 Task: Check the percentage active listings of stainless steel appliances in the last 5 years.
Action: Mouse moved to (1068, 239)
Screenshot: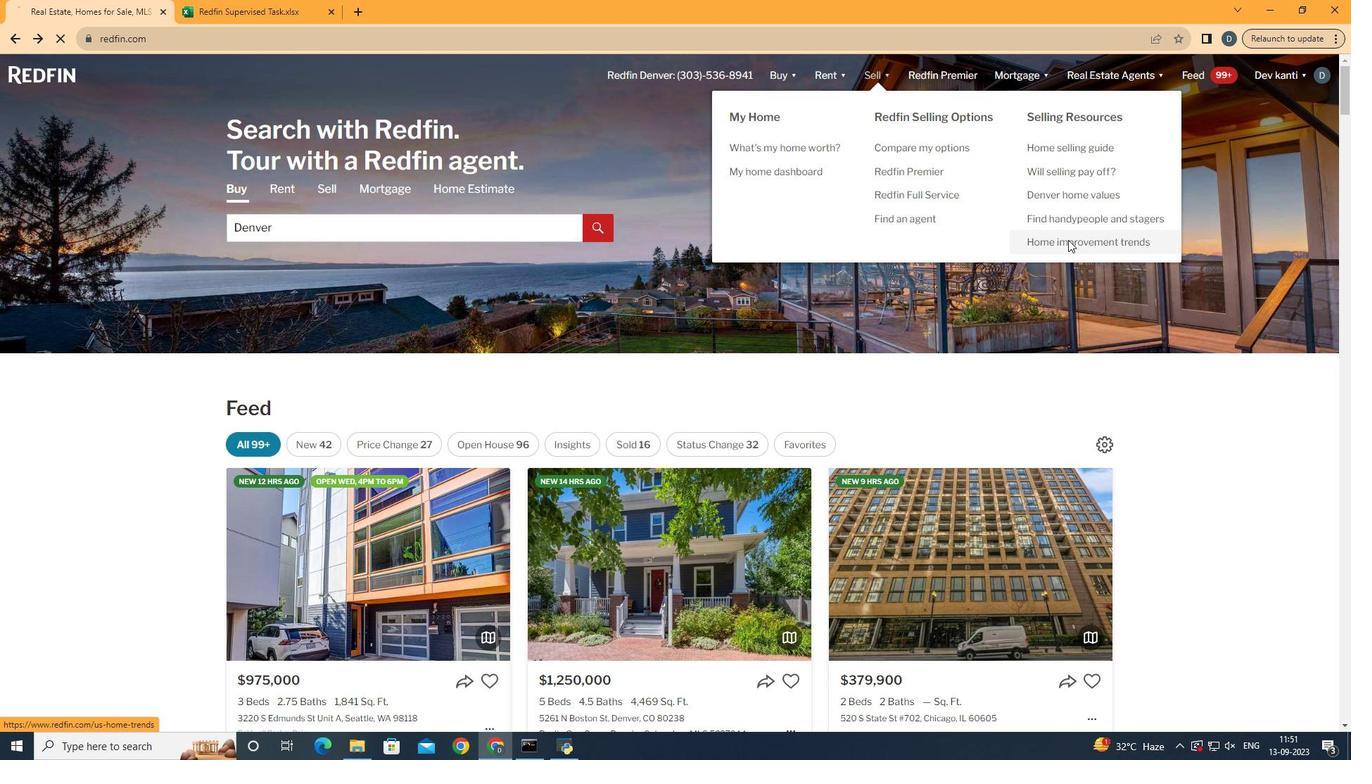 
Action: Mouse pressed left at (1068, 239)
Screenshot: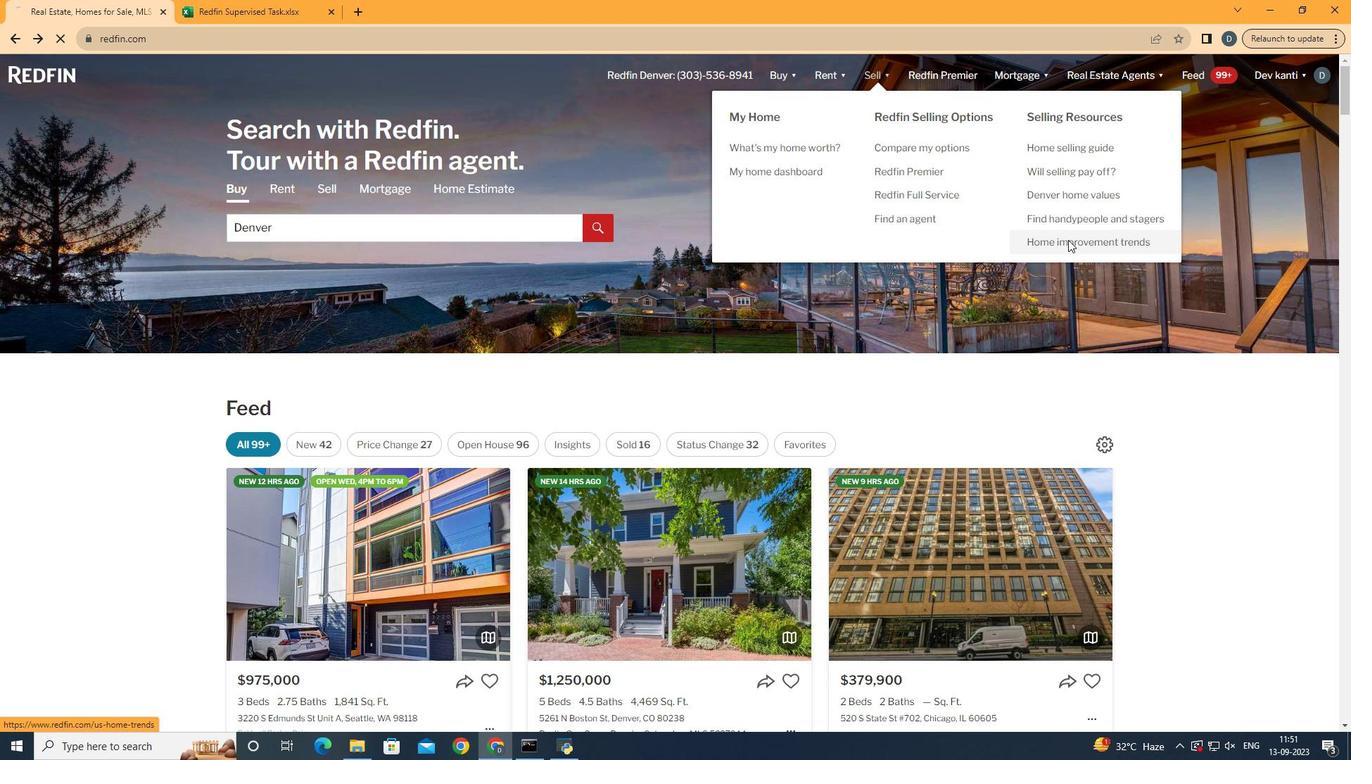 
Action: Mouse moved to (368, 272)
Screenshot: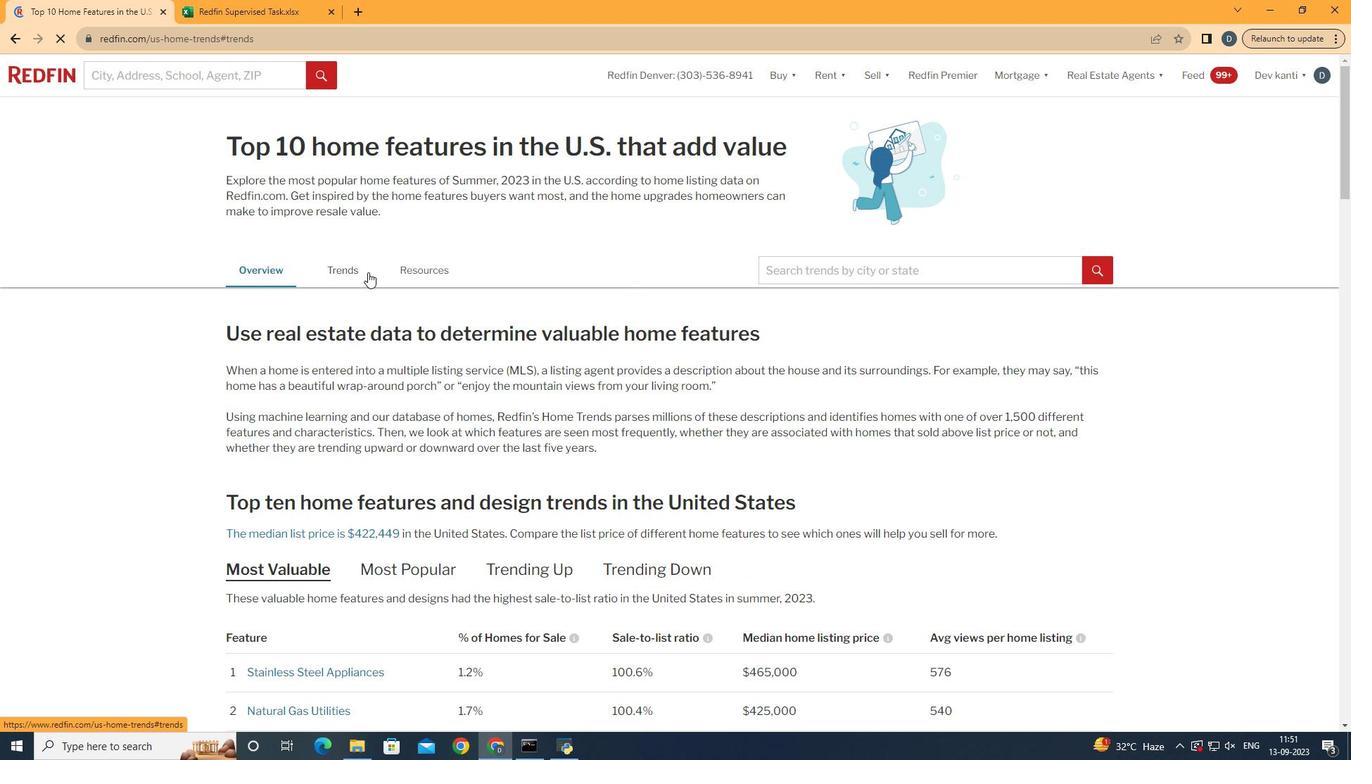 
Action: Mouse pressed left at (368, 272)
Screenshot: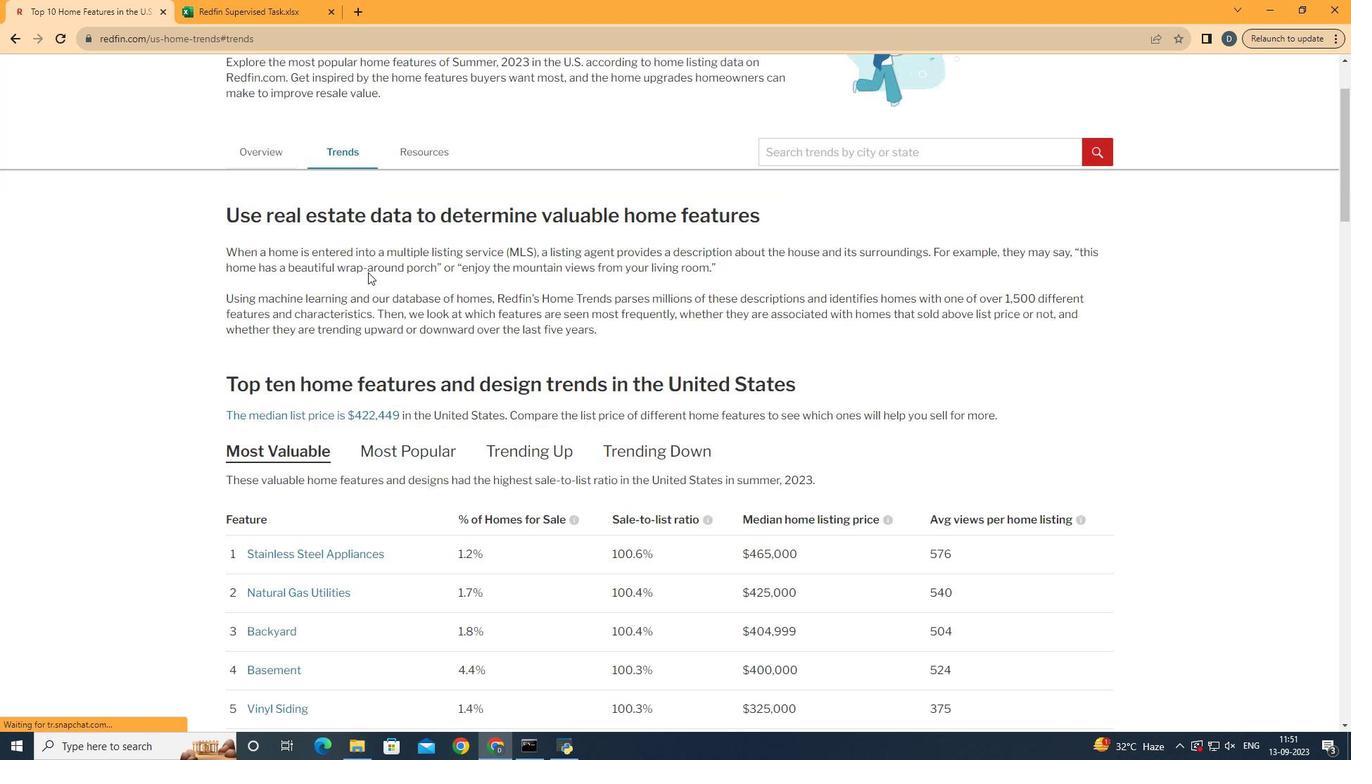 
Action: Mouse scrolled (368, 271) with delta (0, 0)
Screenshot: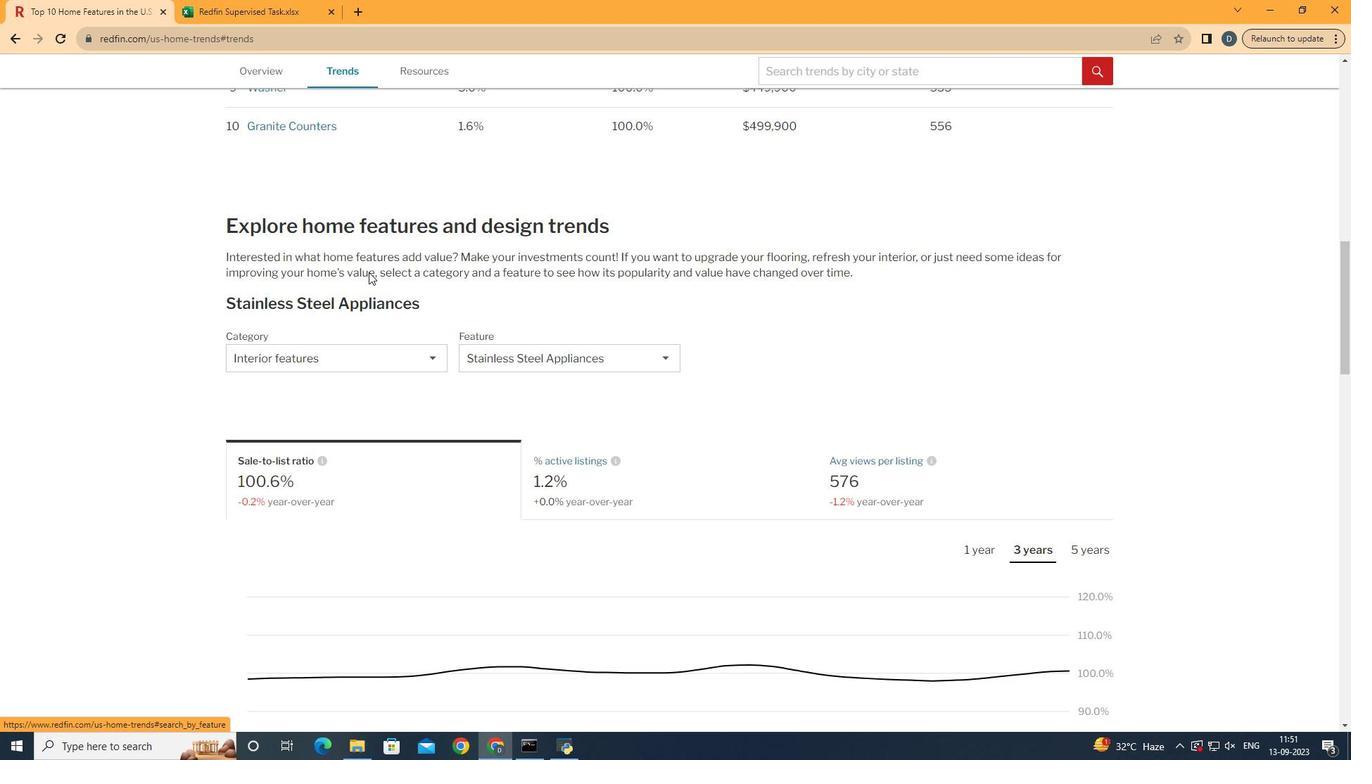 
Action: Mouse scrolled (368, 271) with delta (0, 0)
Screenshot: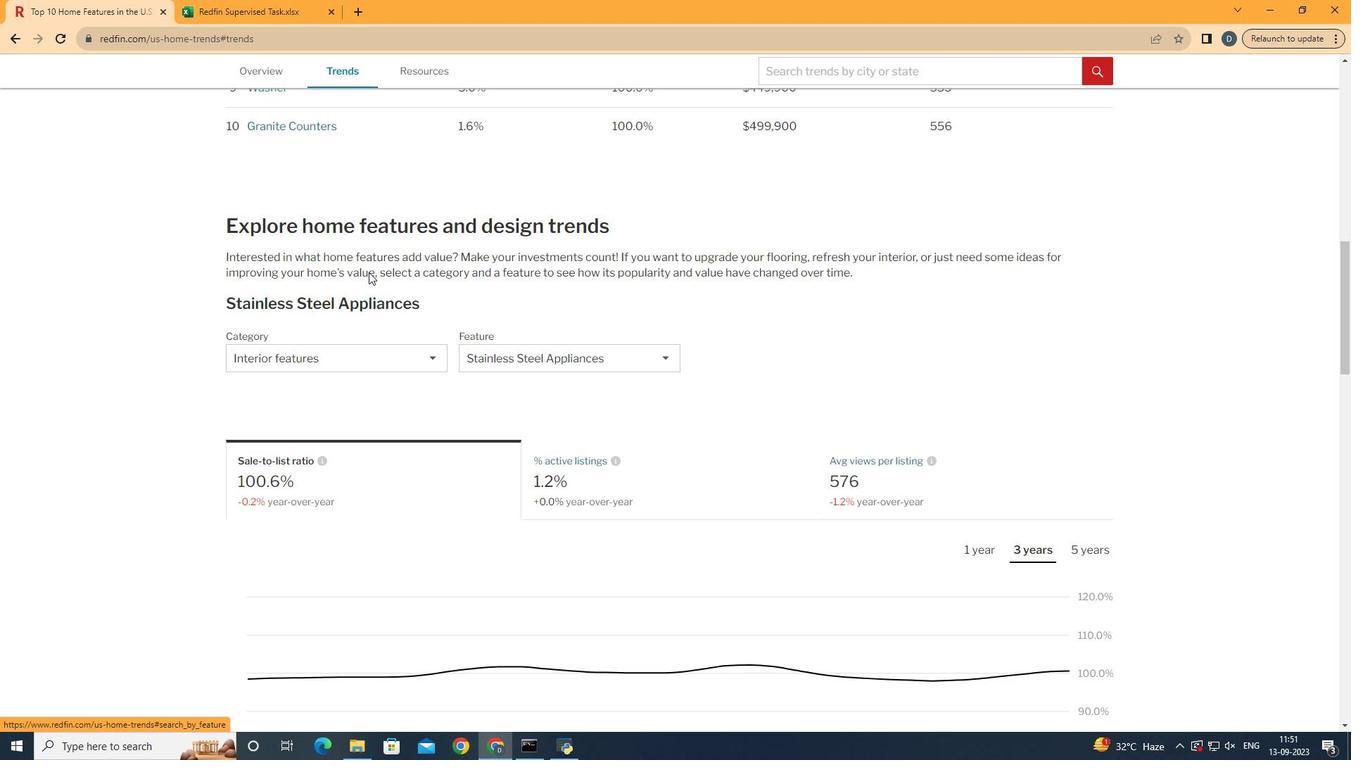 
Action: Mouse scrolled (368, 271) with delta (0, 0)
Screenshot: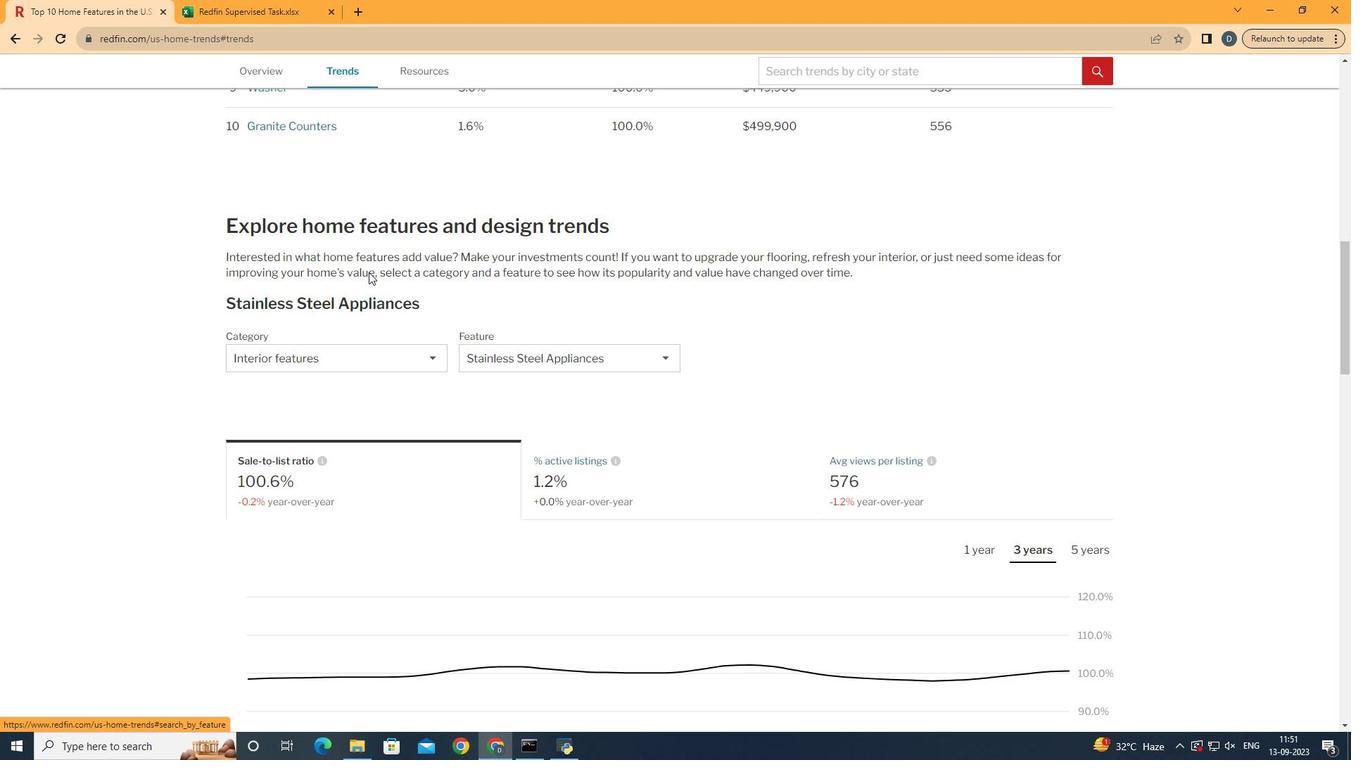 
Action: Mouse scrolled (368, 271) with delta (0, 0)
Screenshot: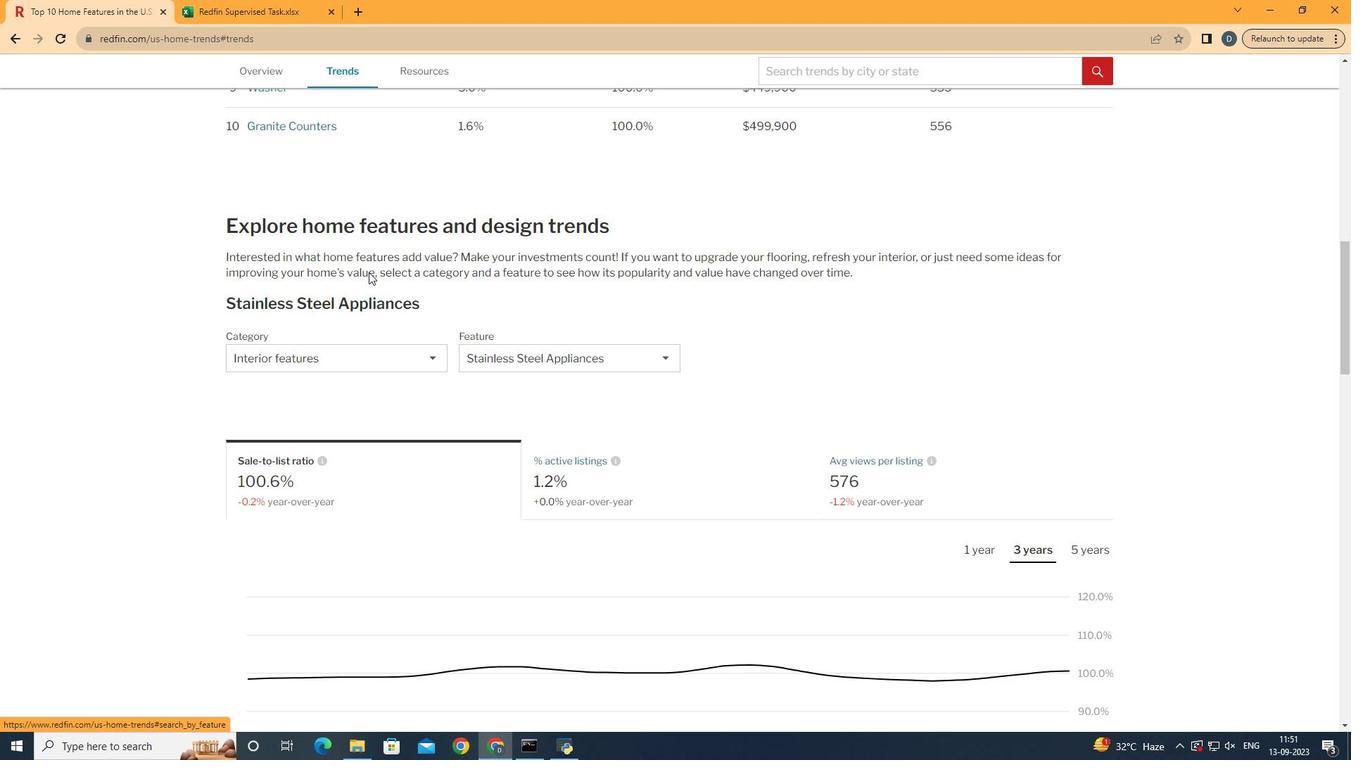 
Action: Mouse scrolled (368, 271) with delta (0, 0)
Screenshot: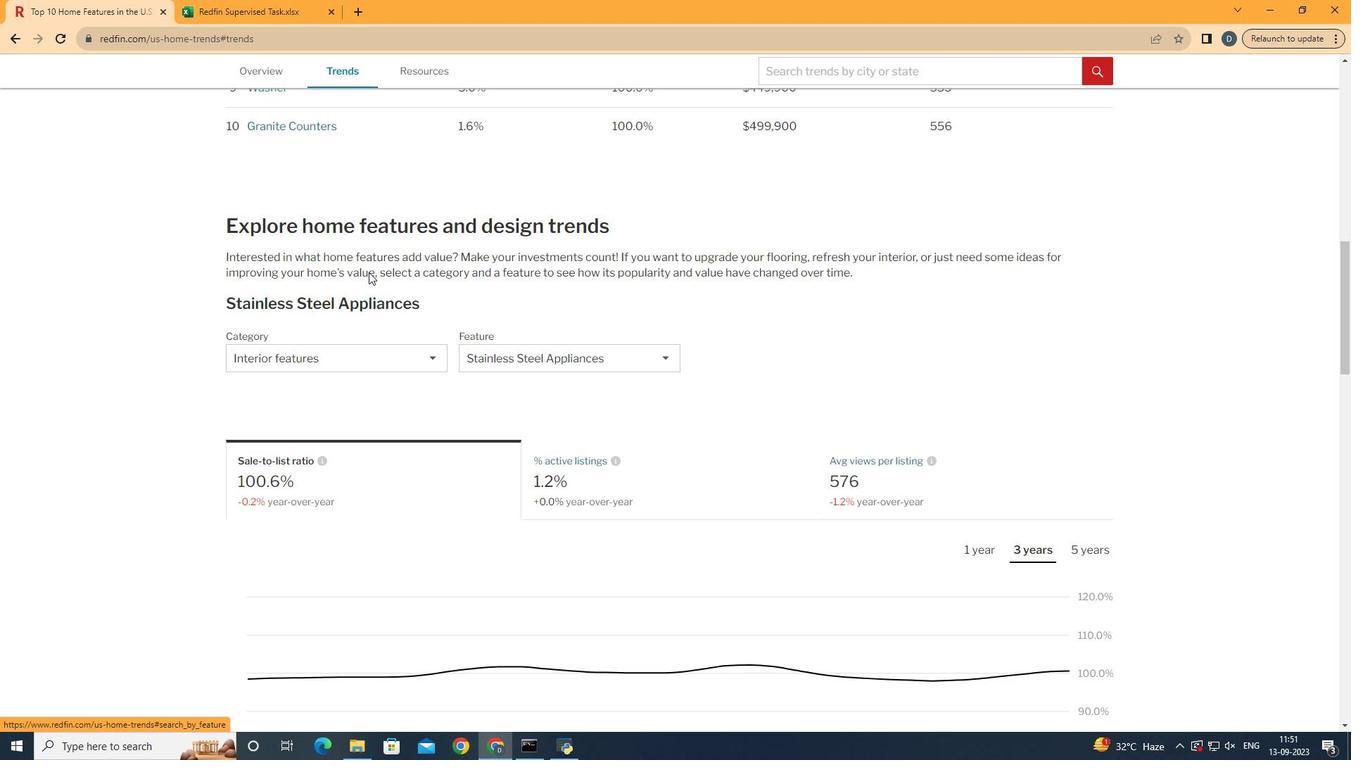 
Action: Mouse scrolled (368, 271) with delta (0, 0)
Screenshot: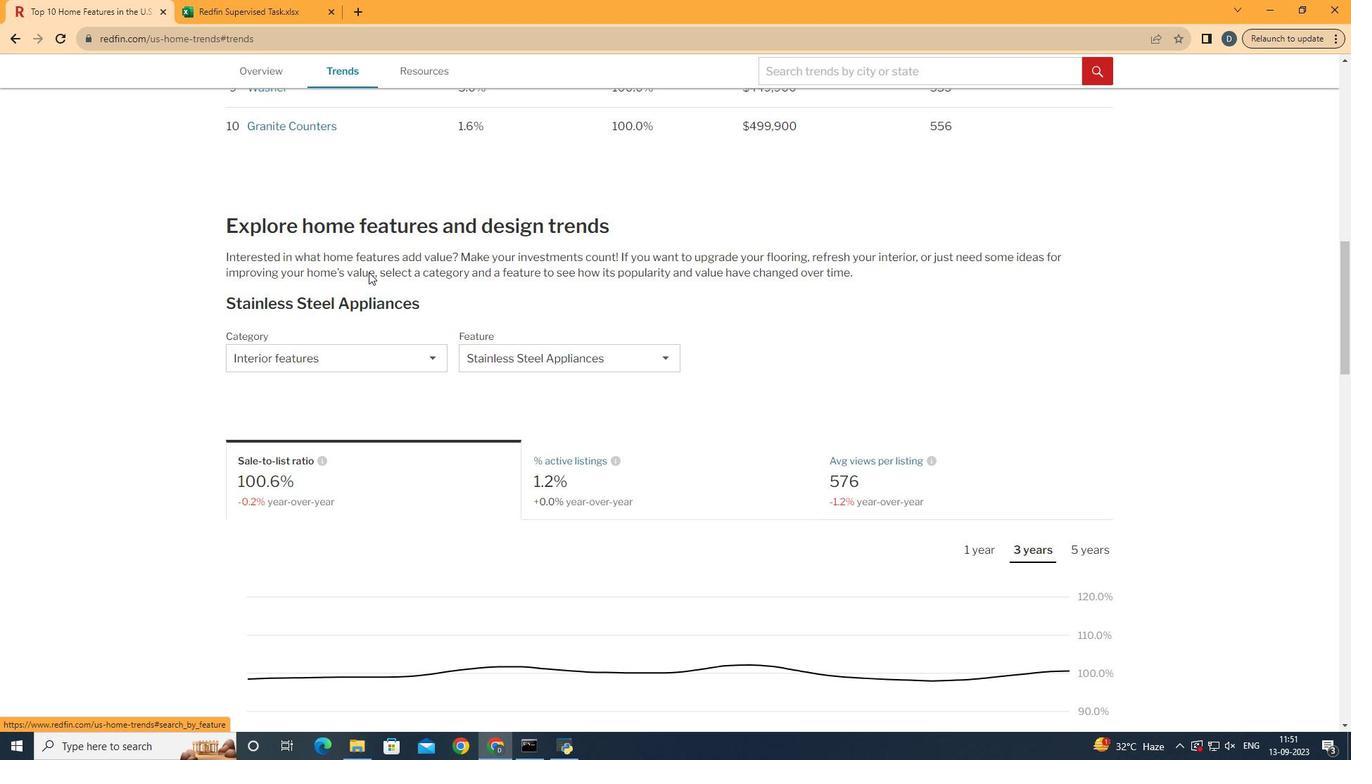 
Action: Mouse scrolled (368, 271) with delta (0, 0)
Screenshot: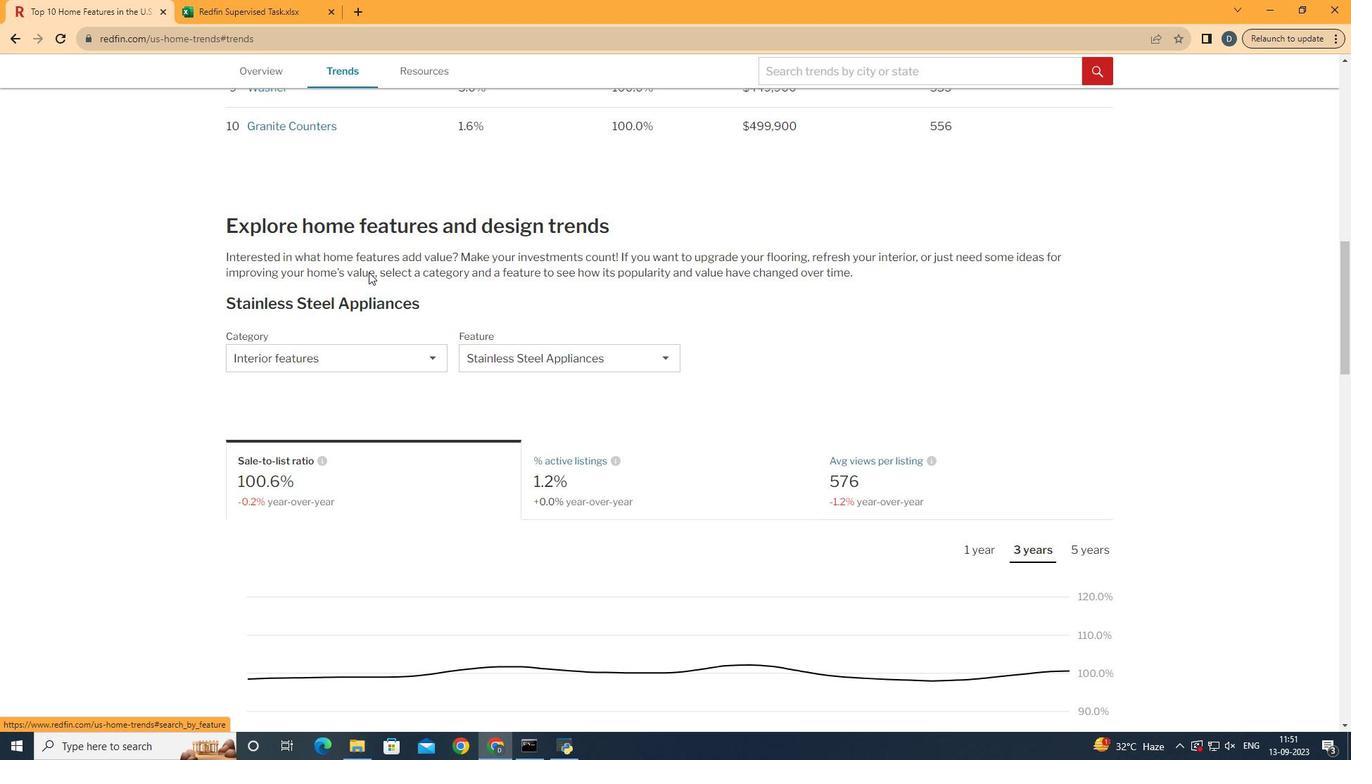
Action: Mouse moved to (391, 372)
Screenshot: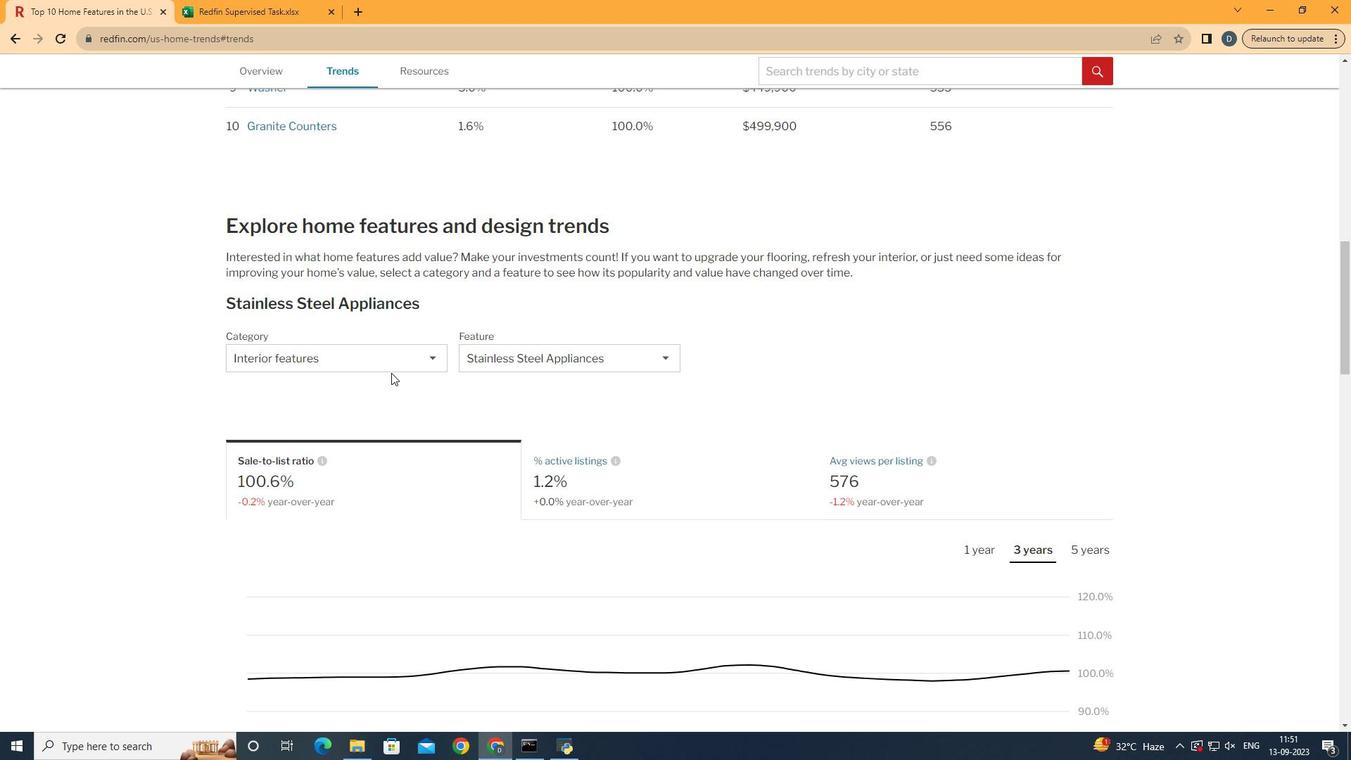 
Action: Mouse pressed left at (391, 372)
Screenshot: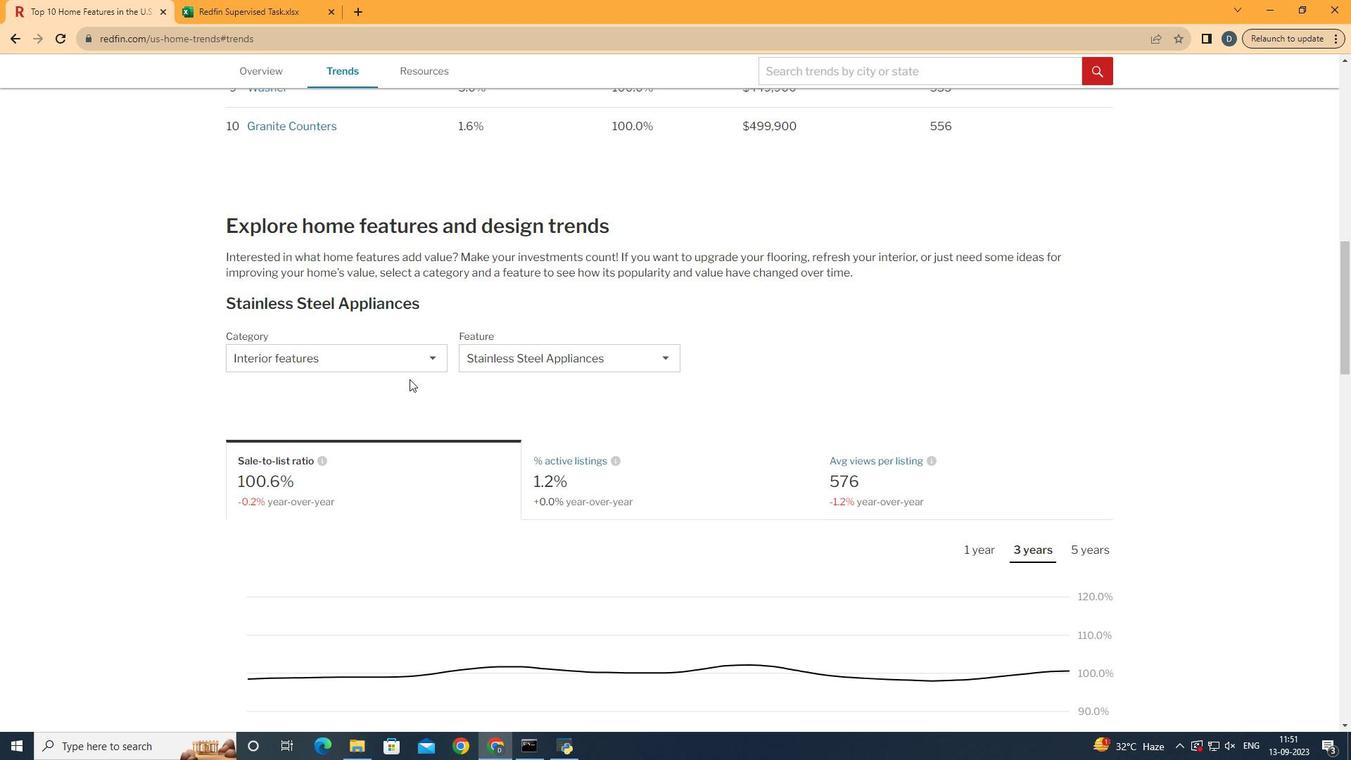 
Action: Mouse moved to (422, 368)
Screenshot: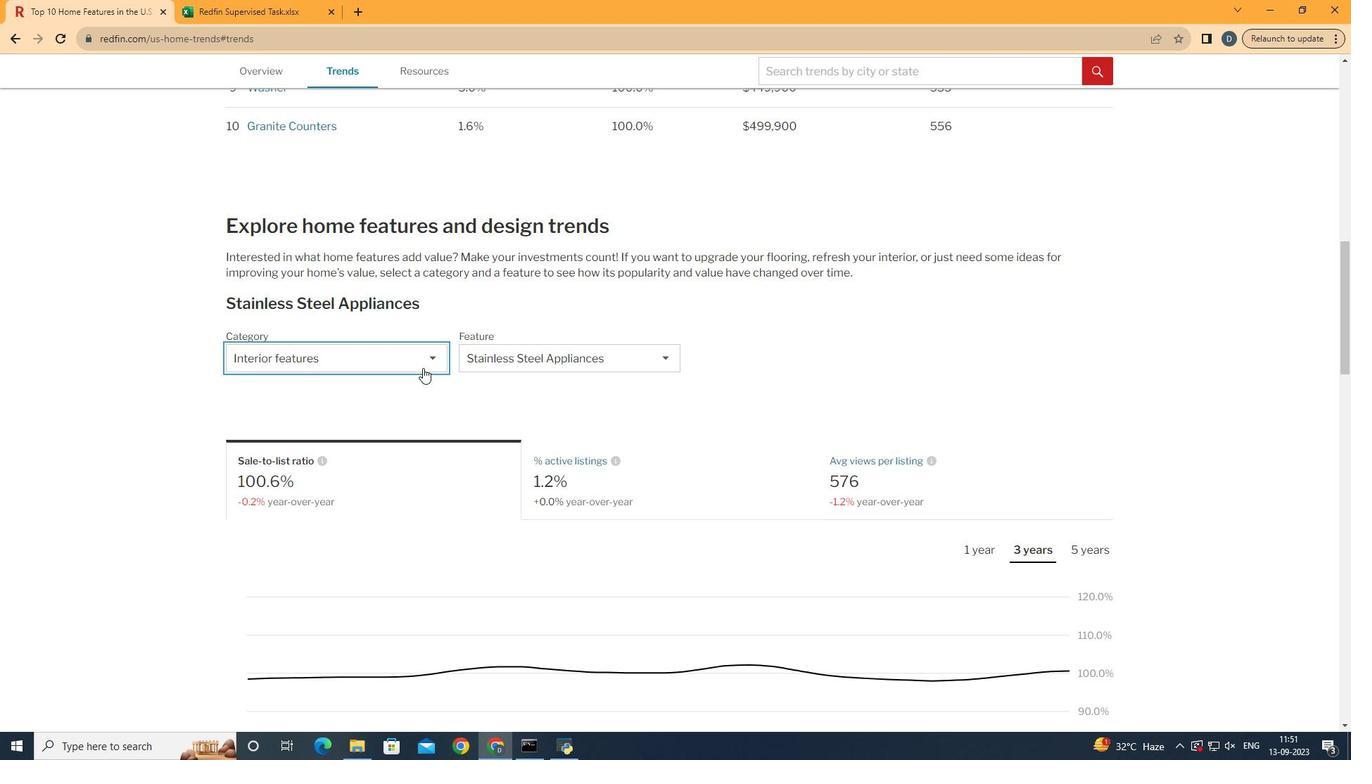 
Action: Mouse pressed left at (422, 368)
Screenshot: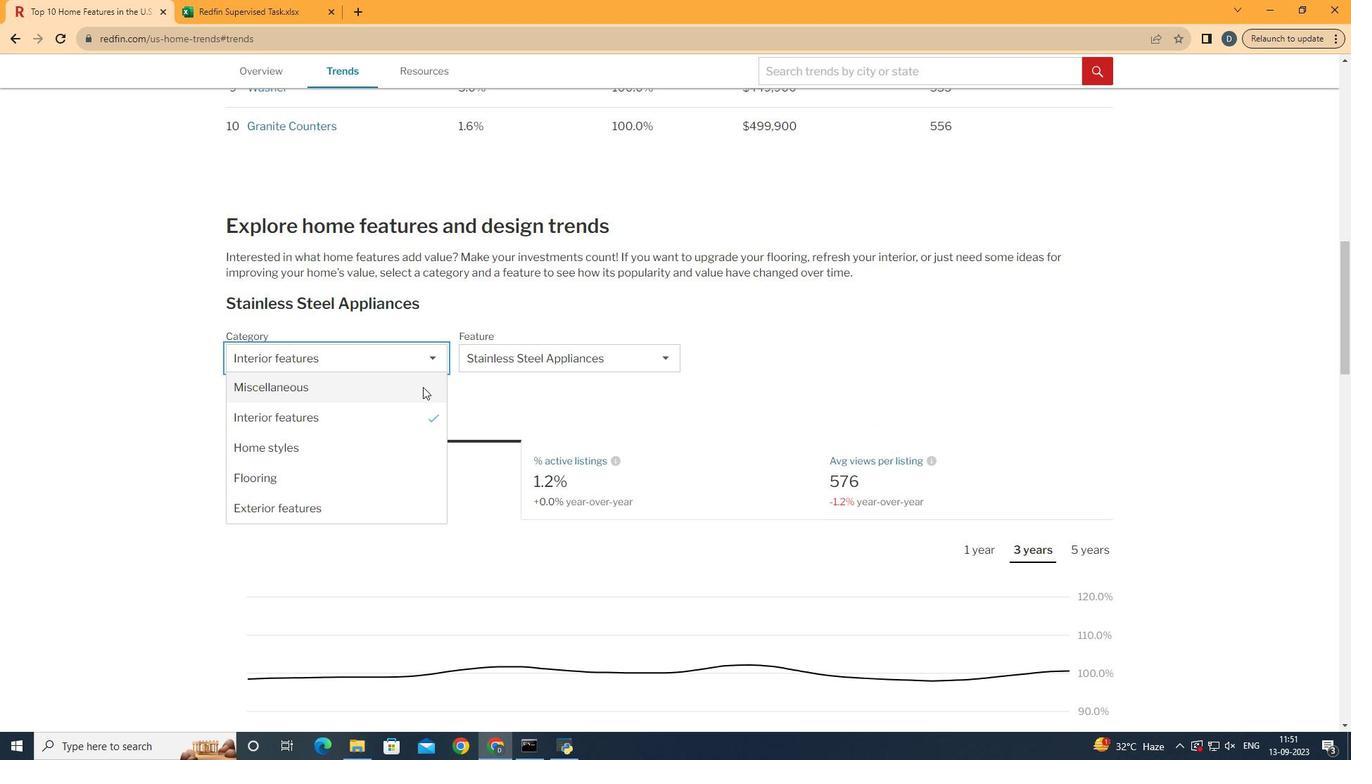 
Action: Mouse moved to (412, 415)
Screenshot: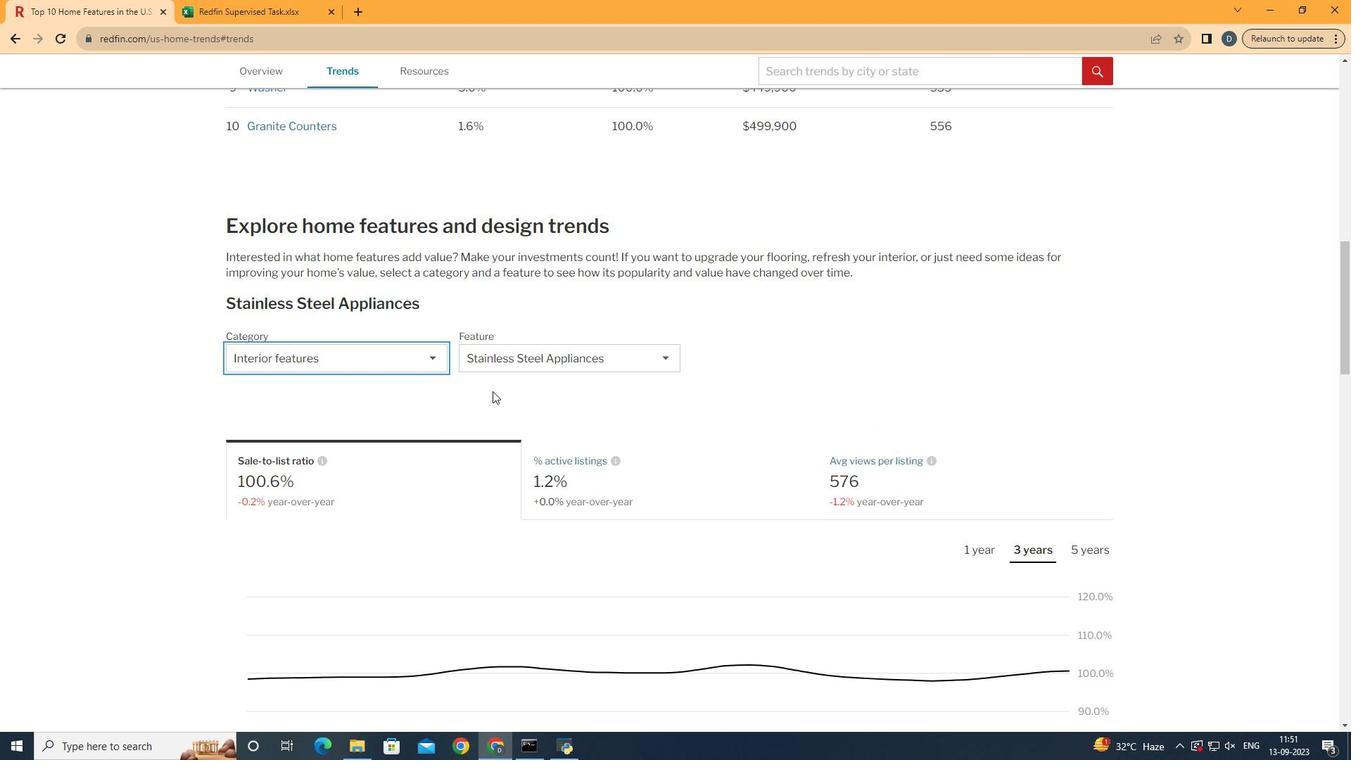 
Action: Mouse pressed left at (412, 415)
Screenshot: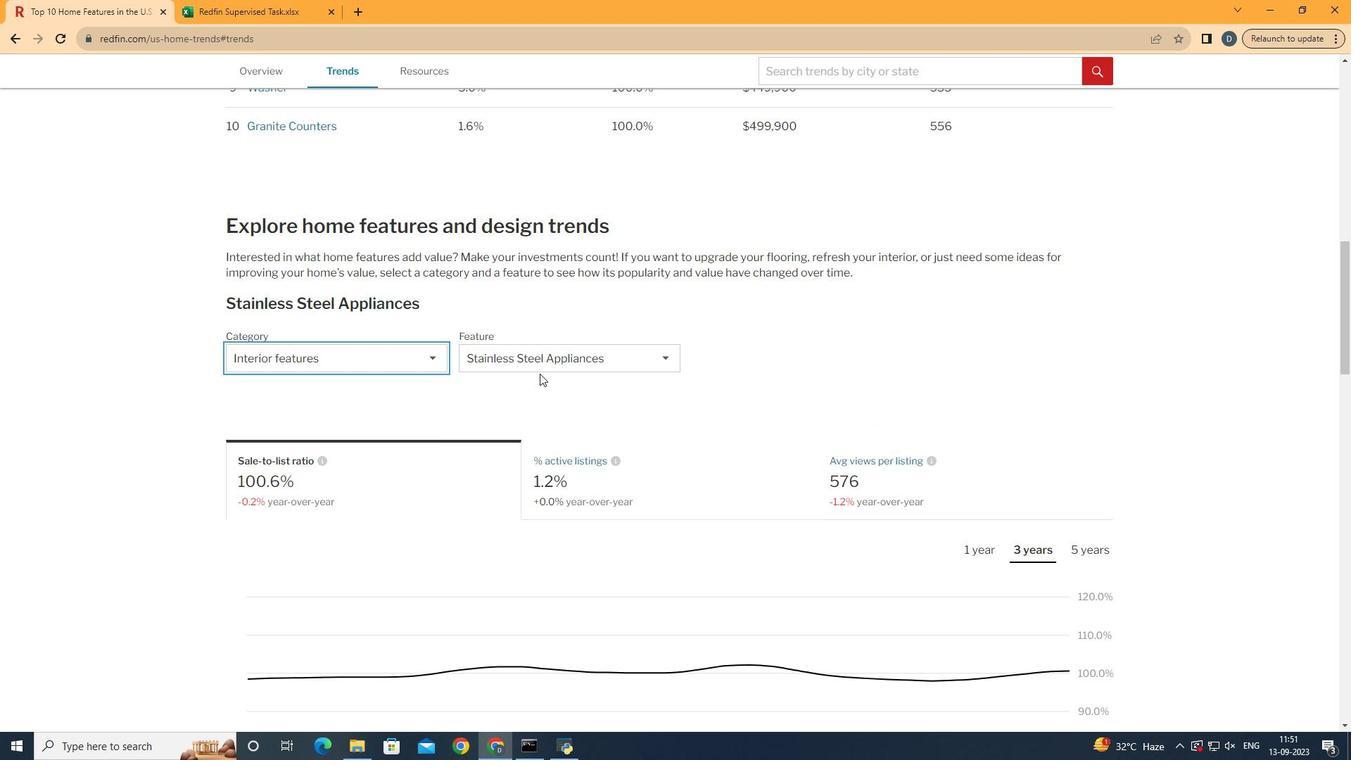 
Action: Mouse moved to (546, 370)
Screenshot: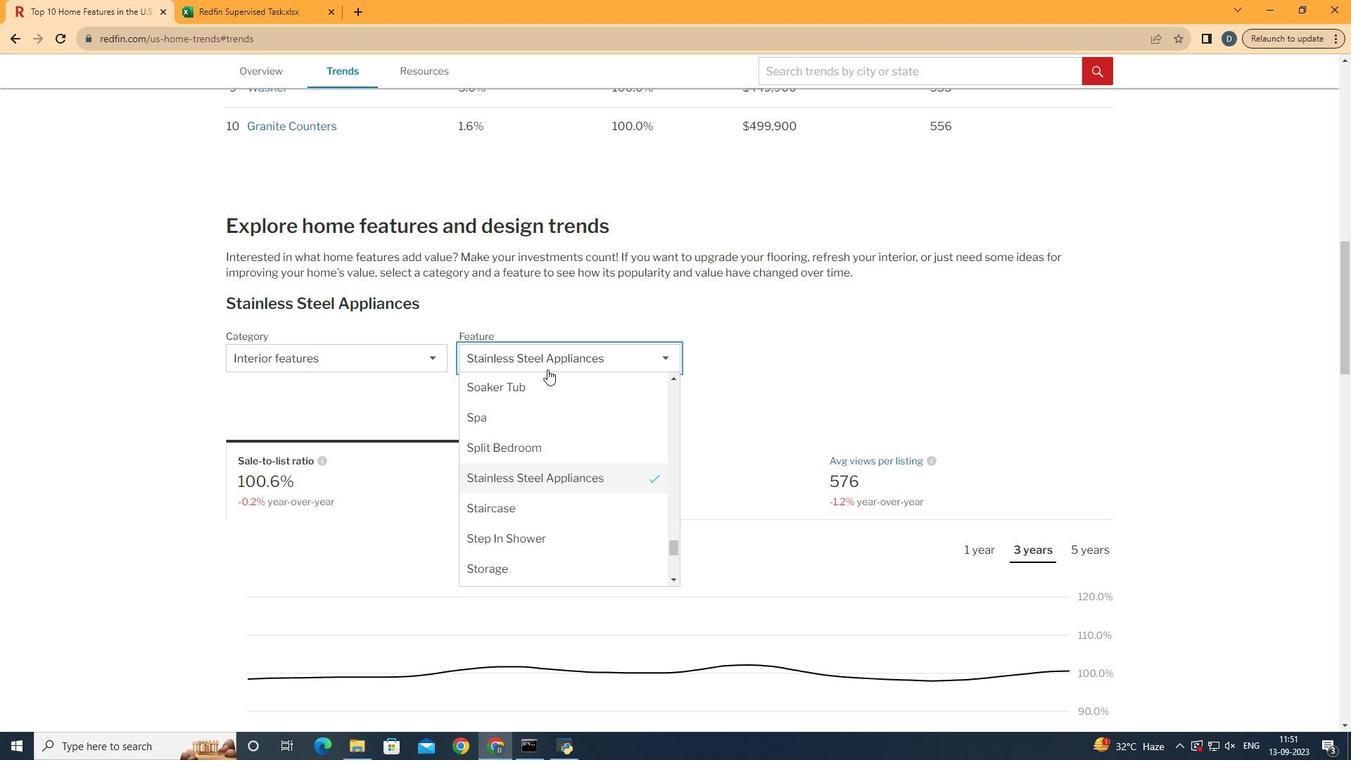 
Action: Mouse pressed left at (546, 370)
Screenshot: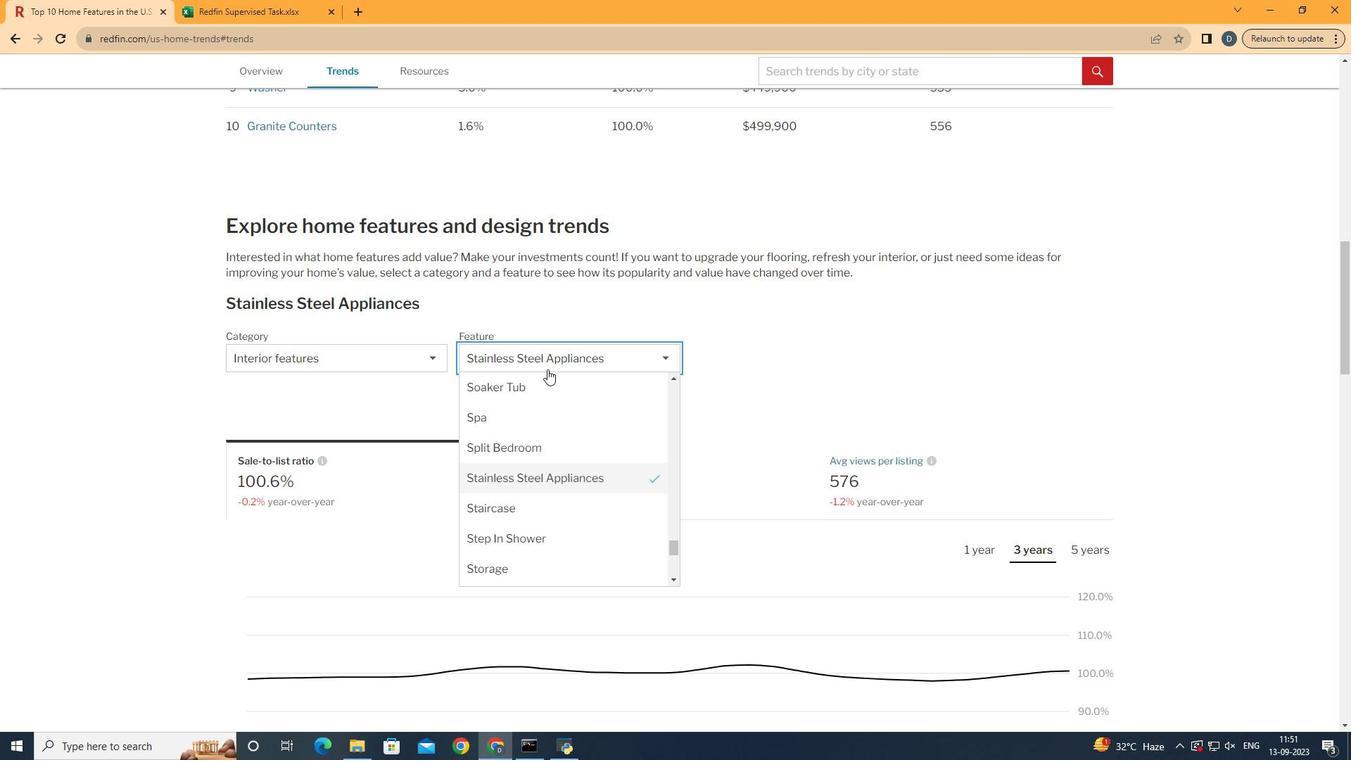 
Action: Mouse moved to (596, 473)
Screenshot: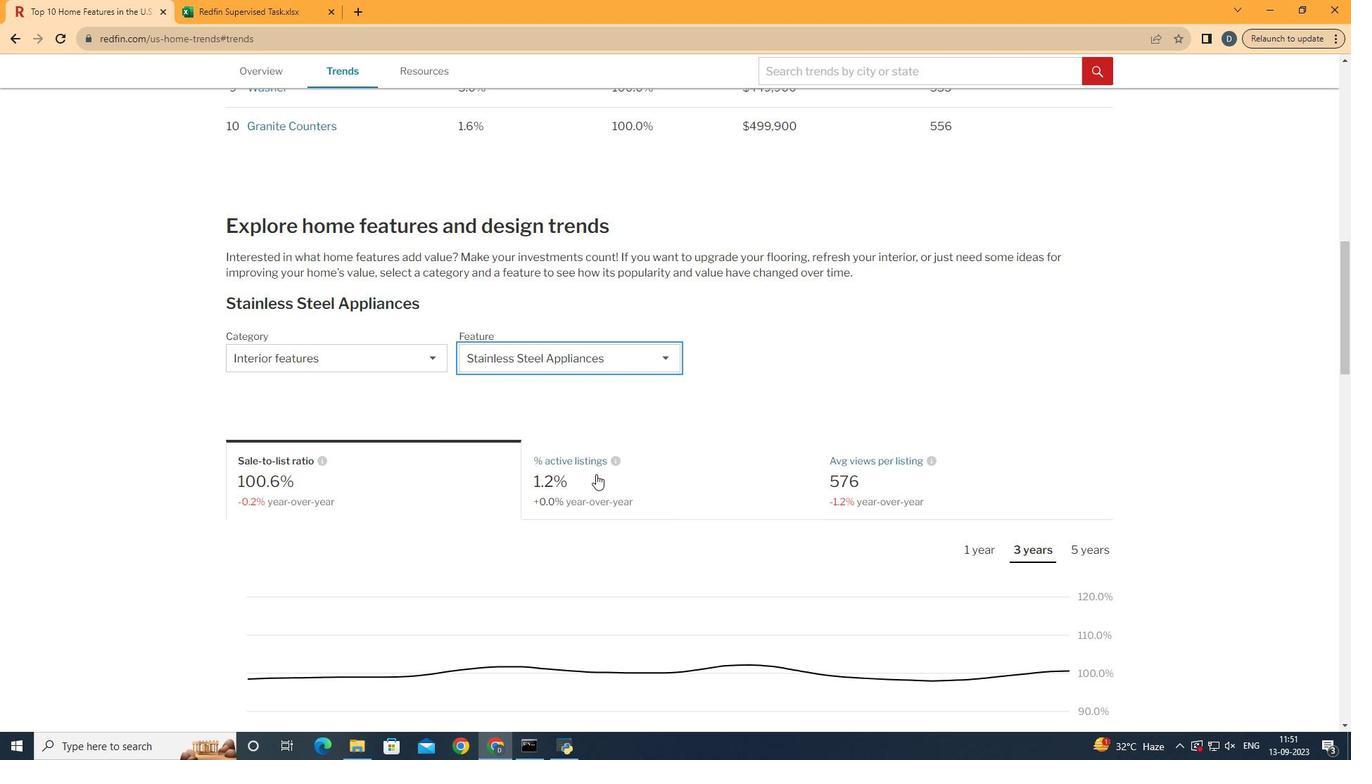 
Action: Mouse pressed left at (596, 473)
Screenshot: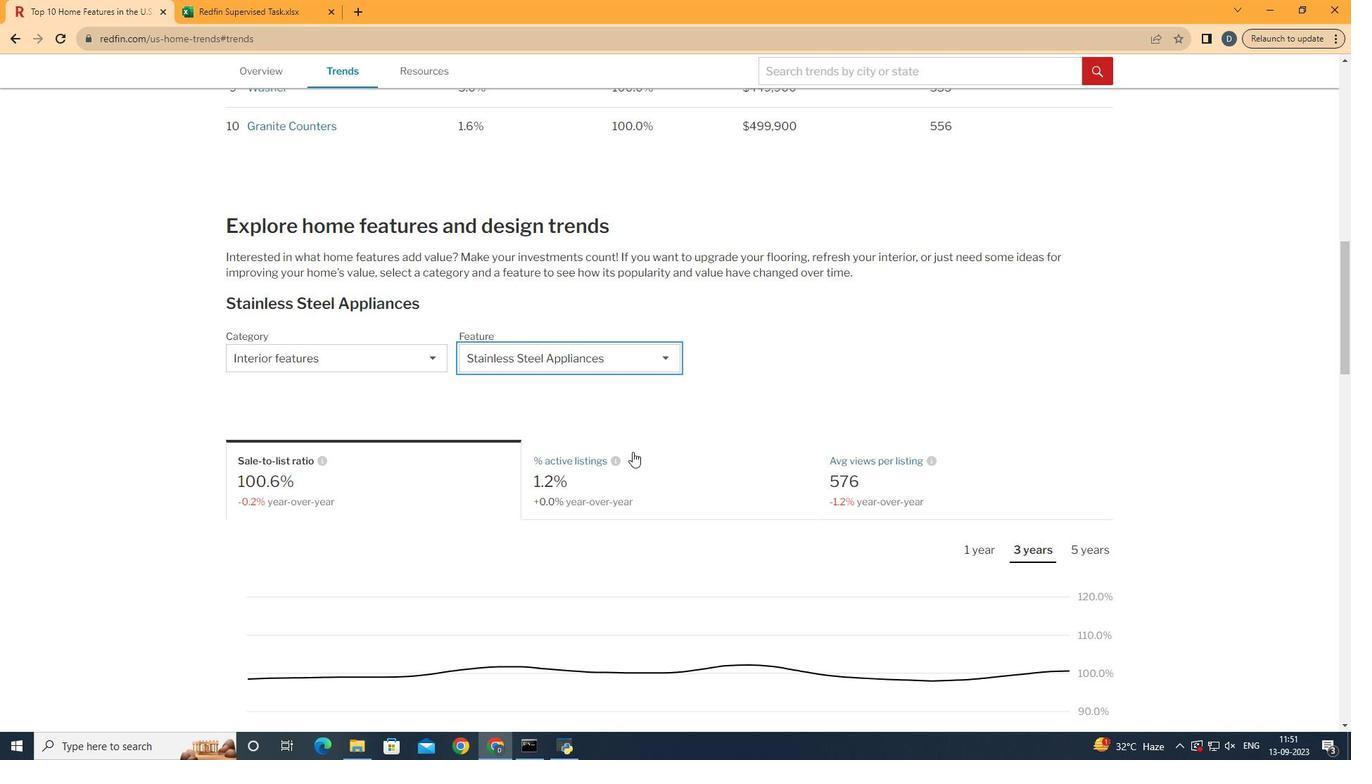 
Action: Mouse moved to (703, 394)
Screenshot: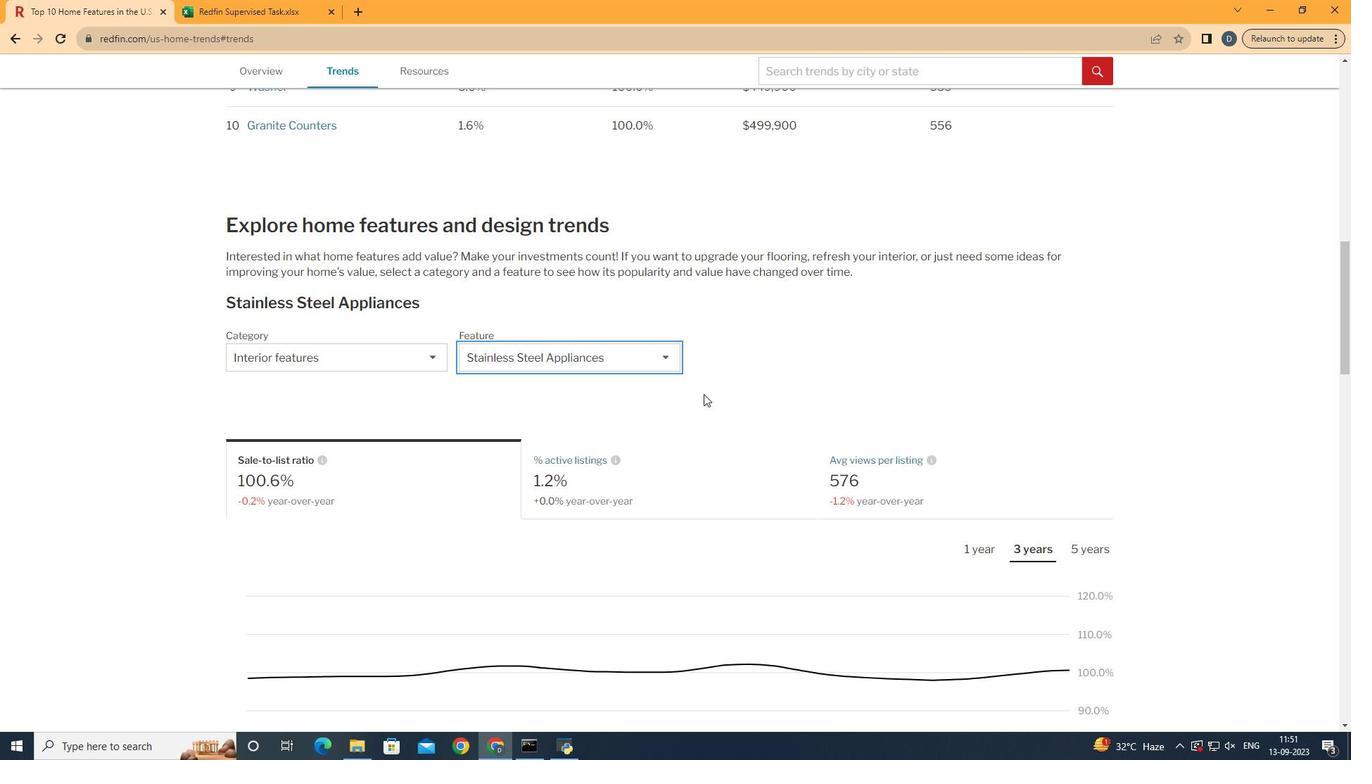 
Action: Mouse scrolled (703, 393) with delta (0, 0)
Screenshot: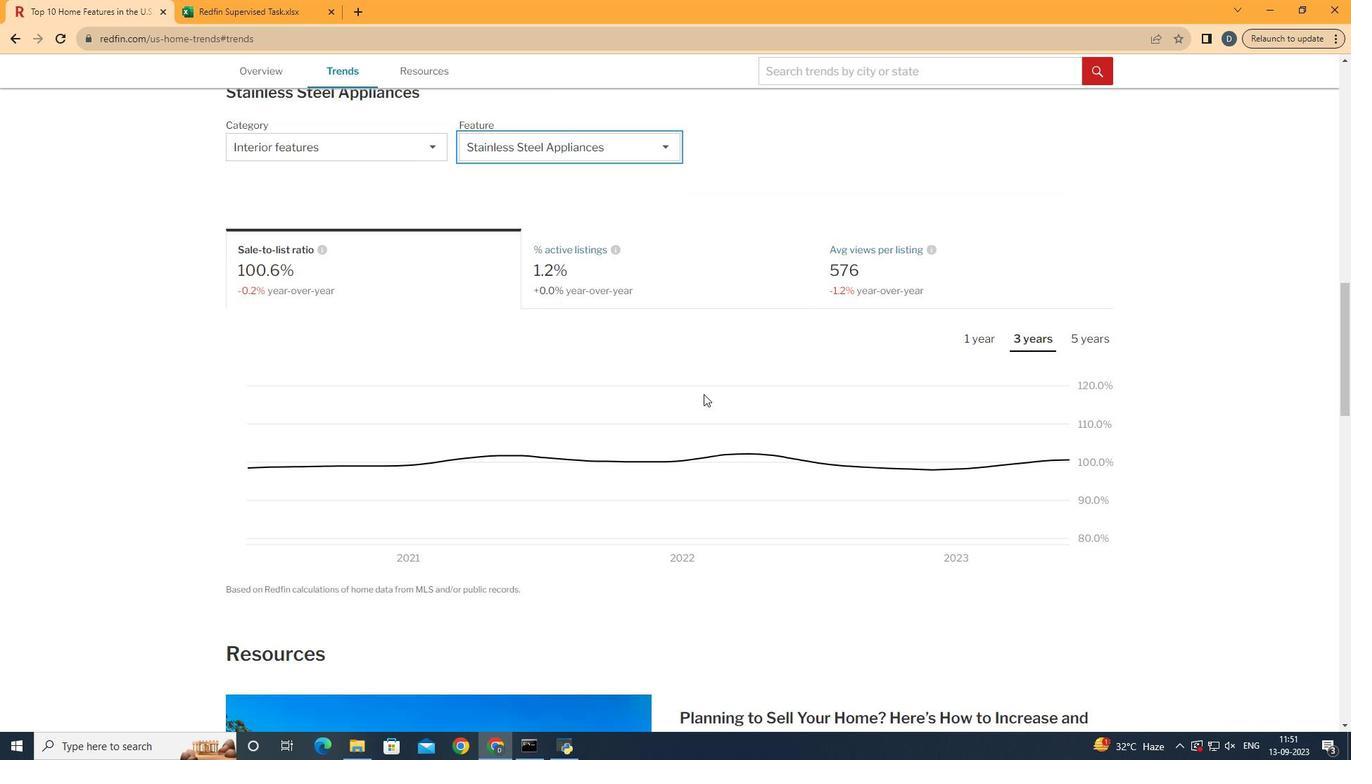 
Action: Mouse scrolled (703, 393) with delta (0, 0)
Screenshot: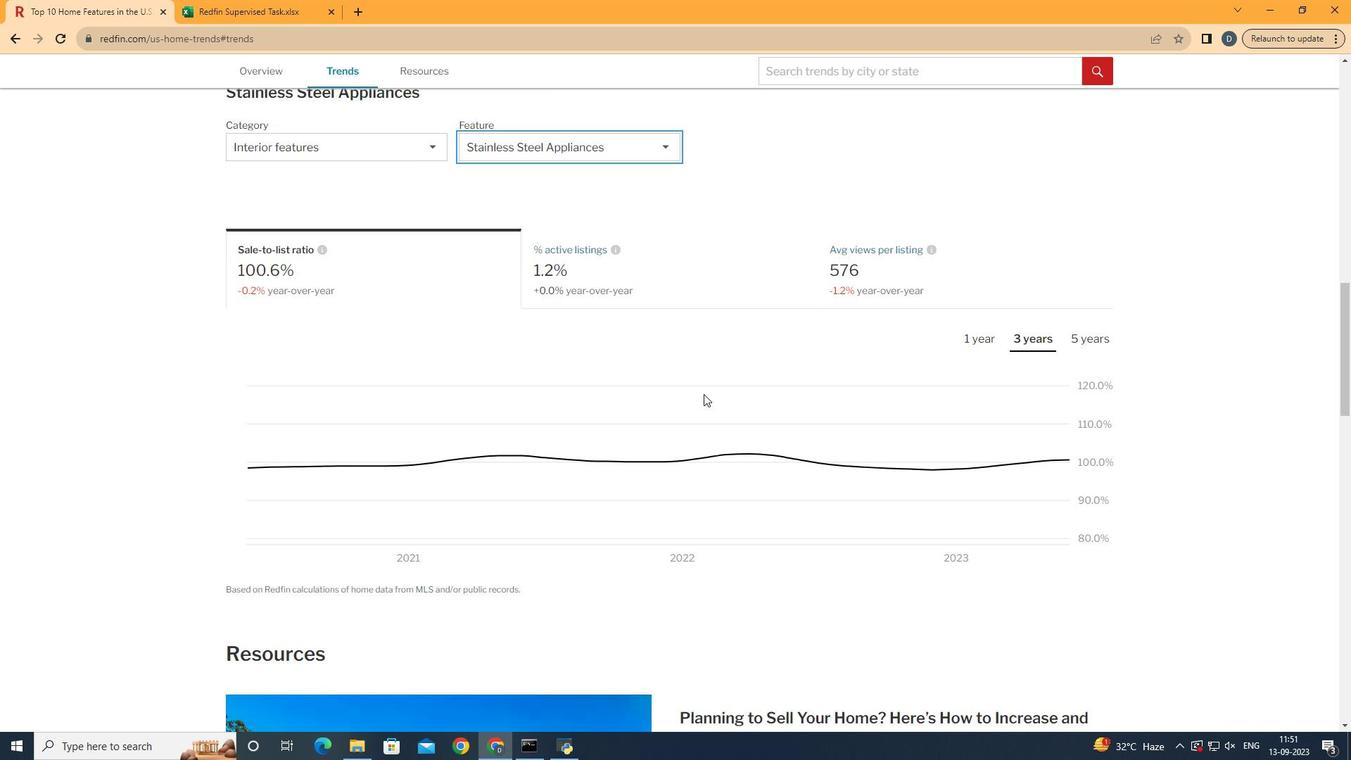 
Action: Mouse scrolled (703, 393) with delta (0, 0)
Screenshot: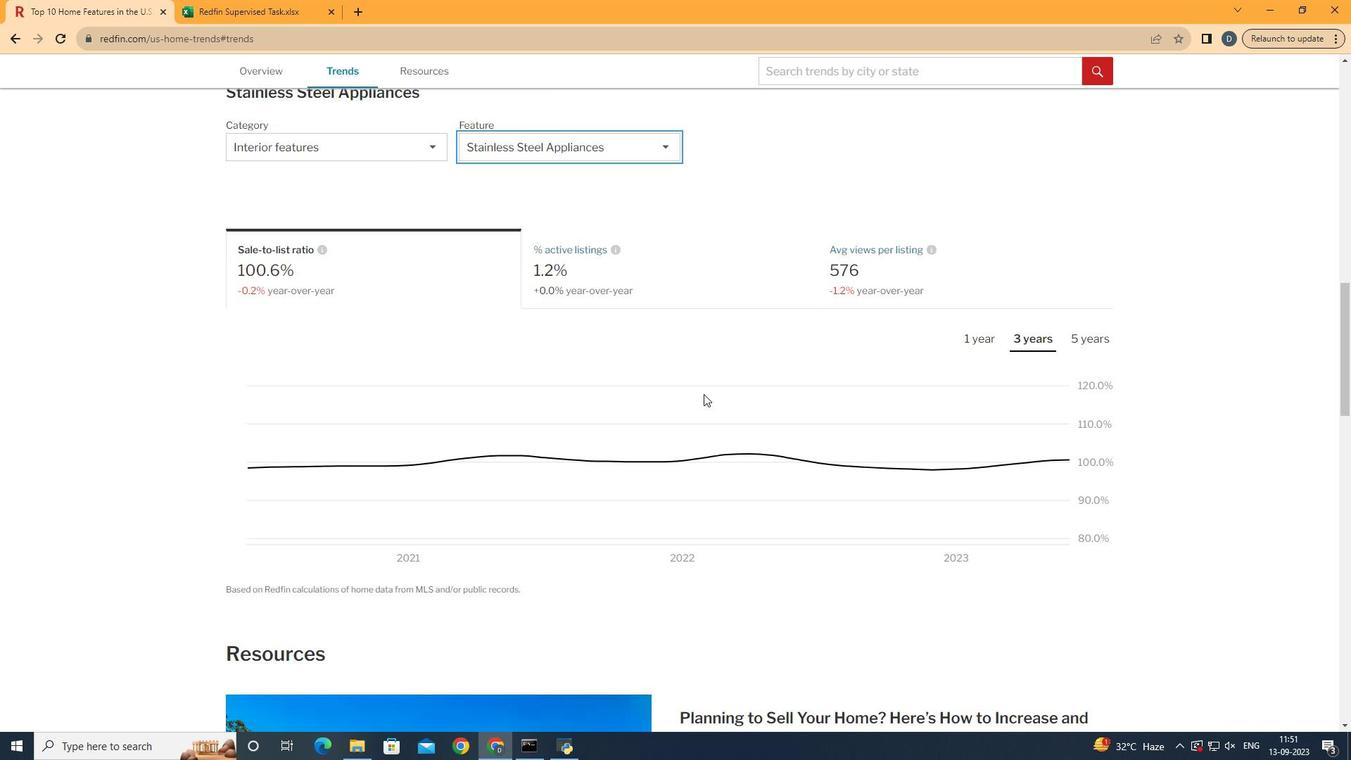 
Action: Mouse moved to (703, 282)
Screenshot: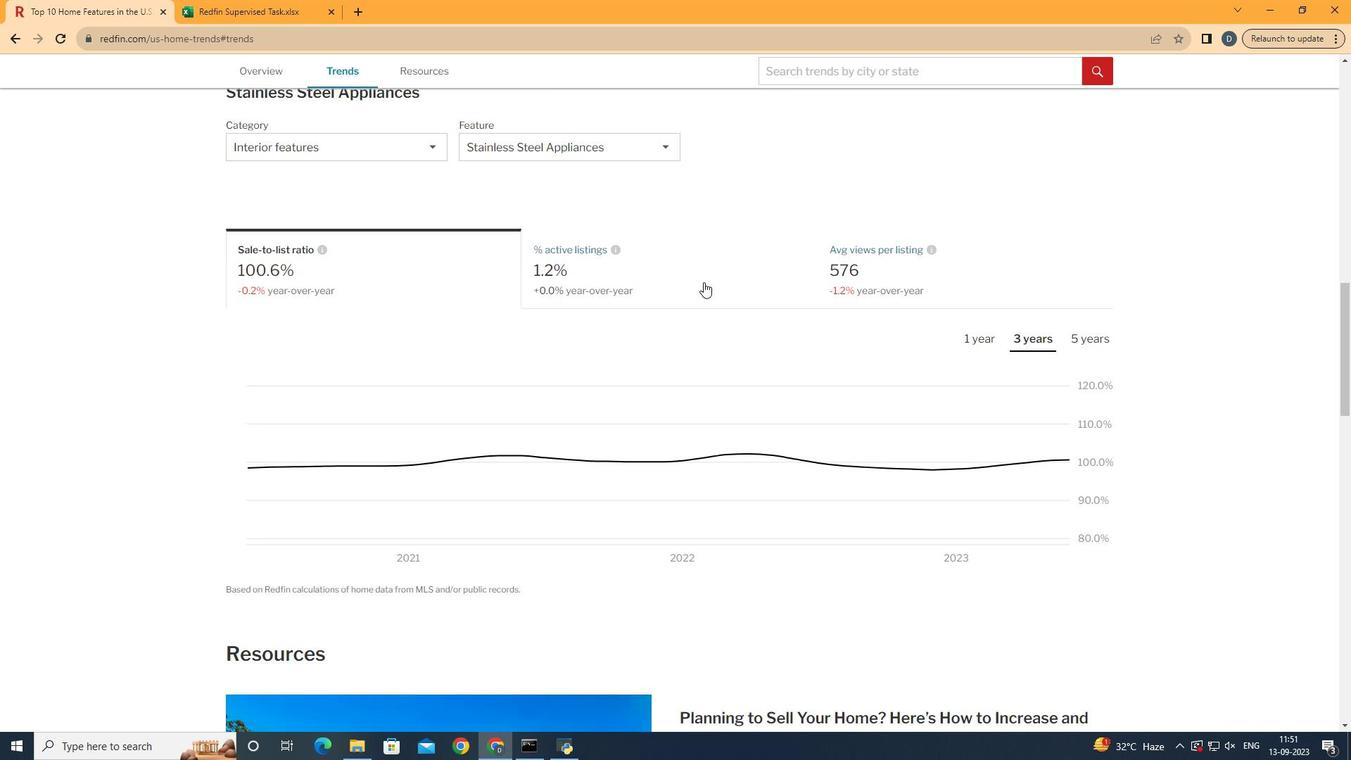 
Action: Mouse pressed left at (703, 282)
Screenshot: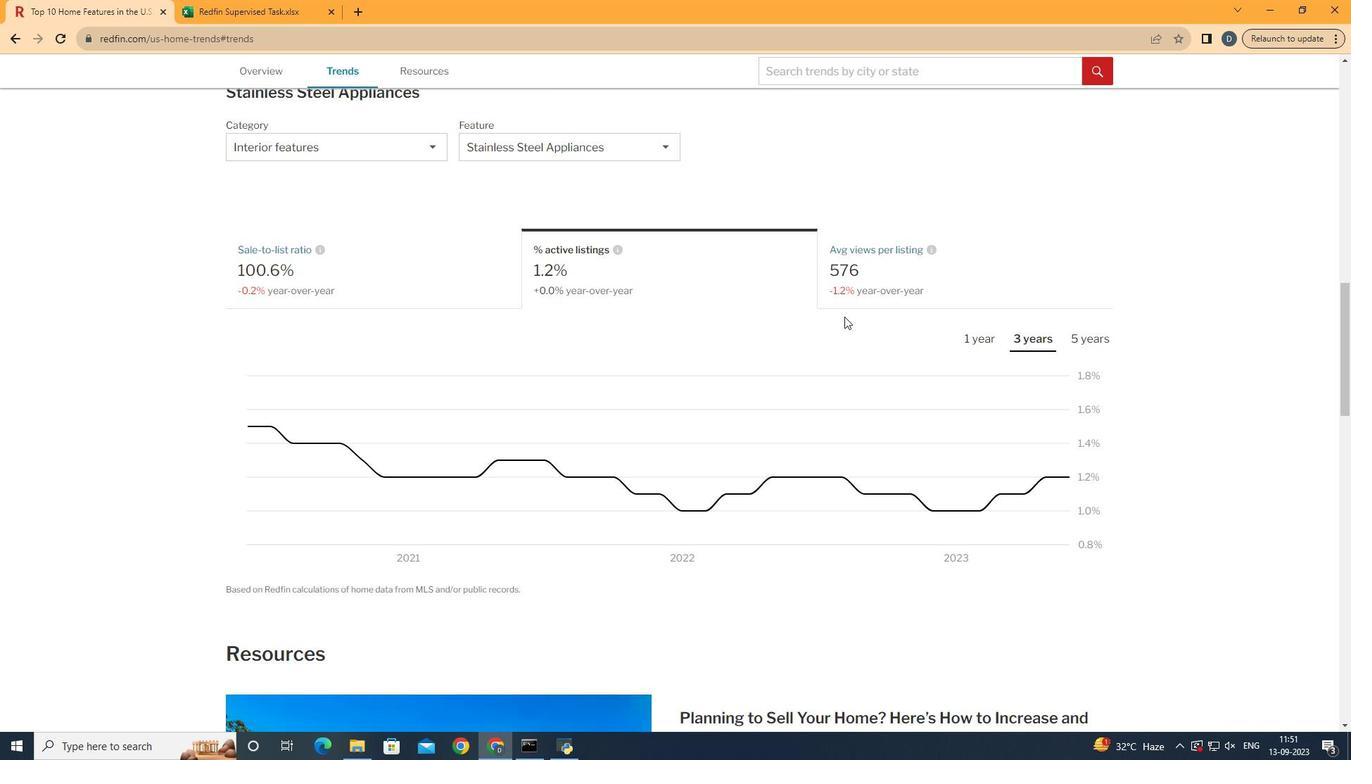 
Action: Mouse moved to (1073, 334)
Screenshot: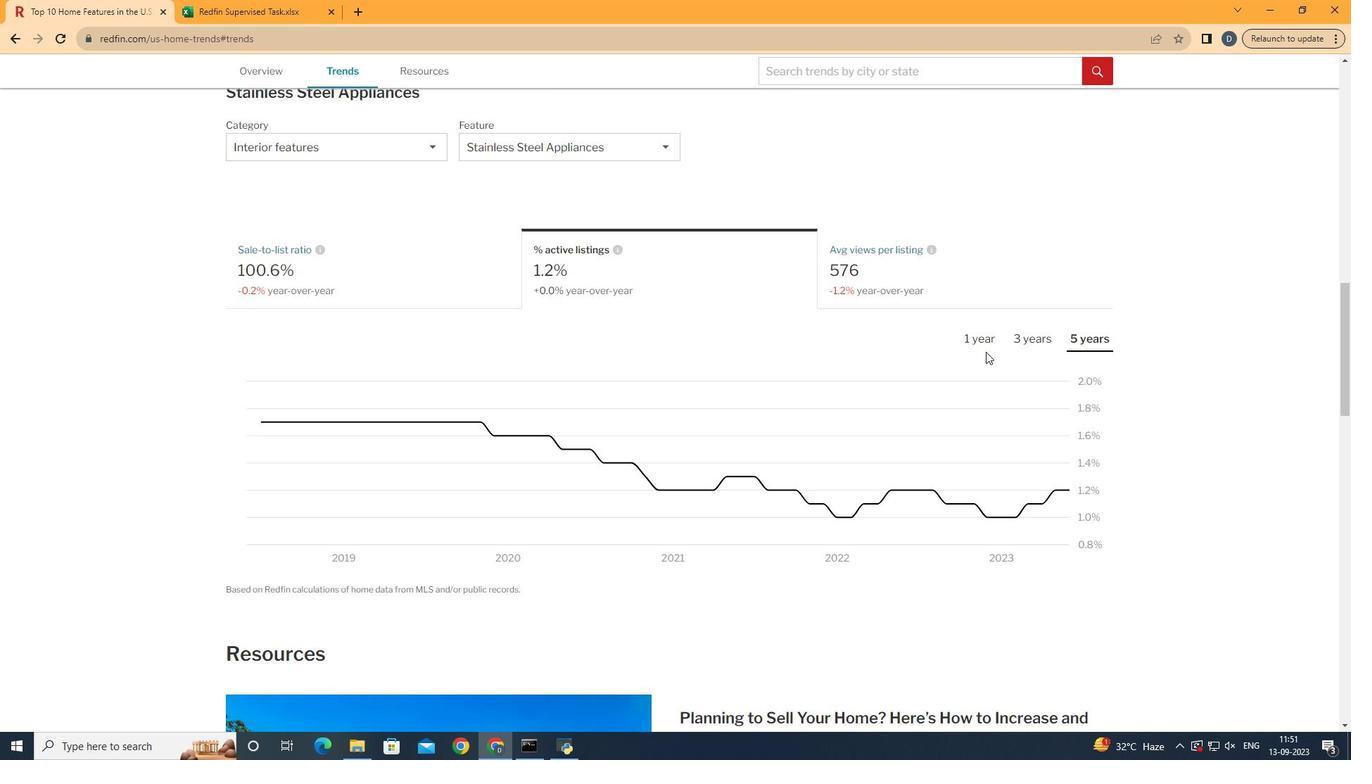 
Action: Mouse pressed left at (1073, 334)
Screenshot: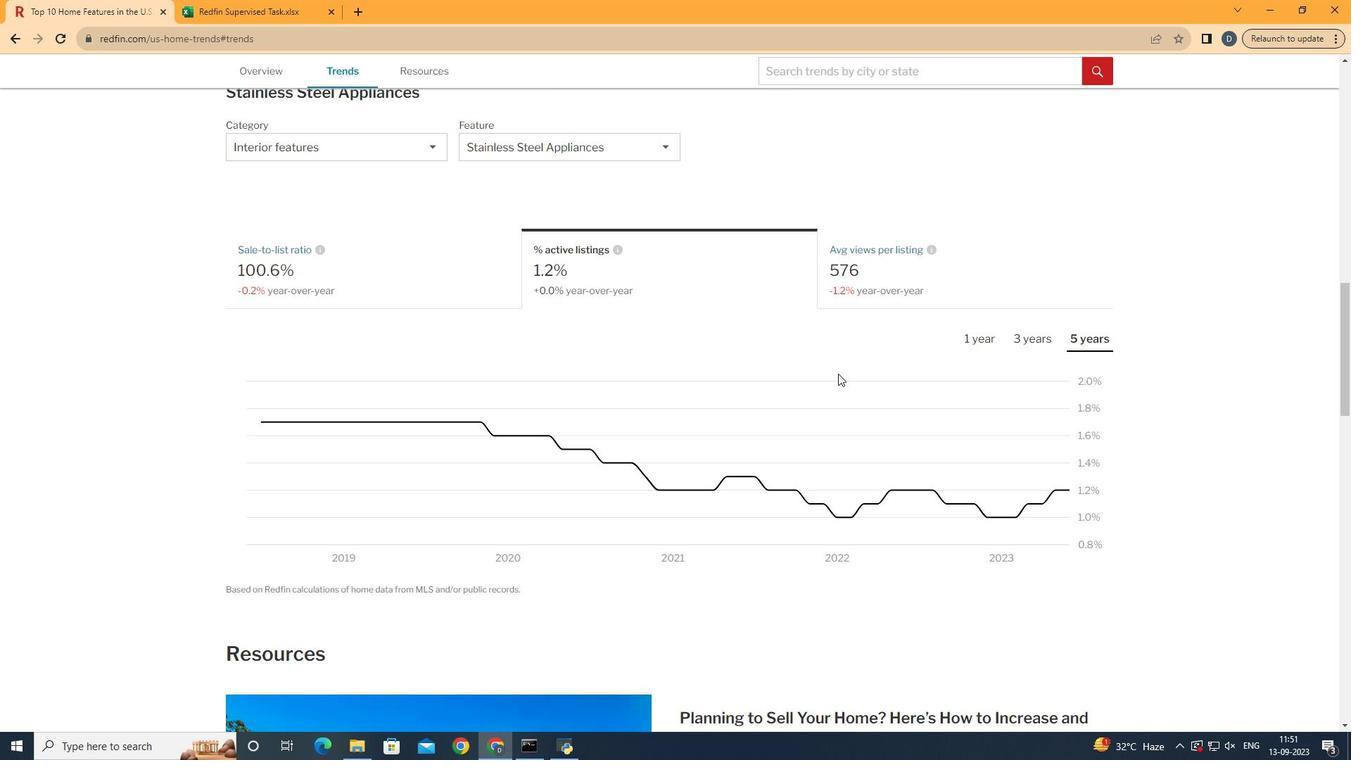 
Action: Mouse moved to (1125, 467)
Screenshot: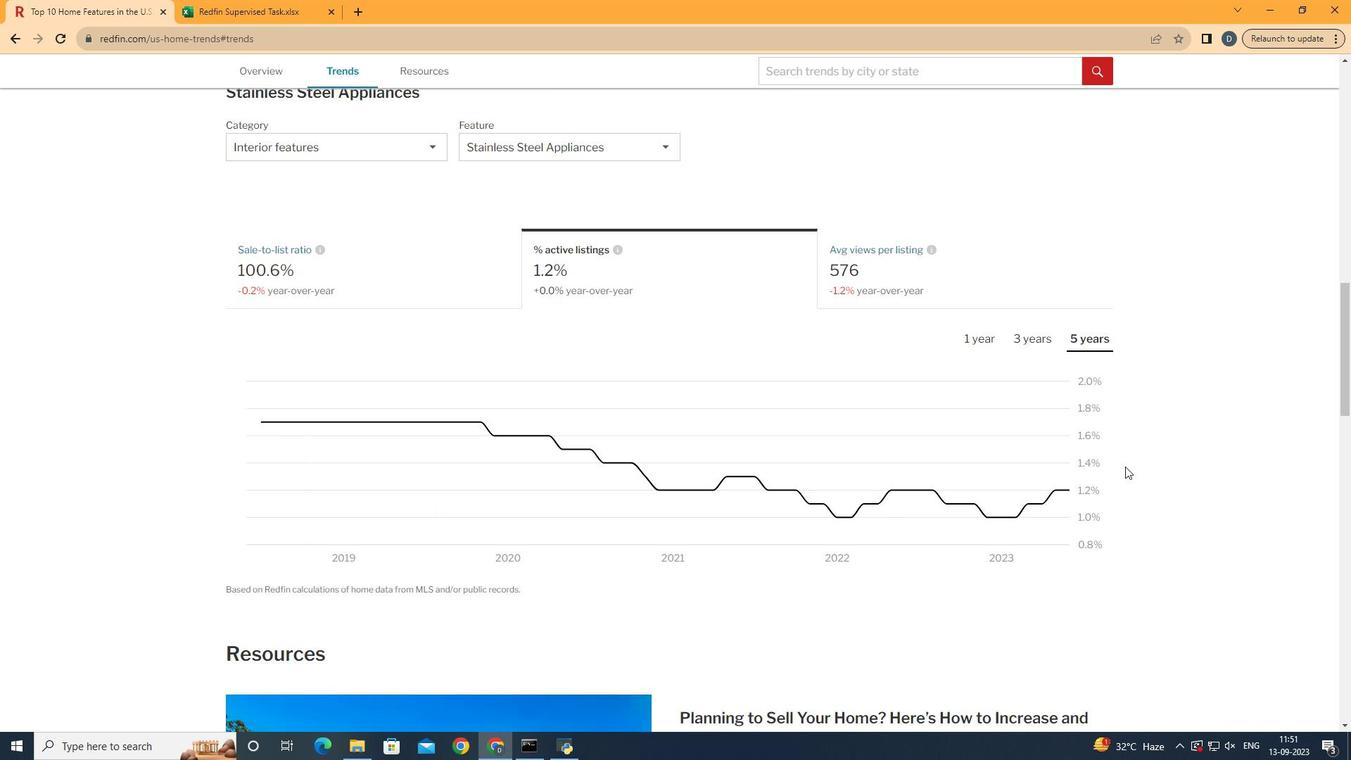 
